 Task: Calculate the distance between Boston and Plum Island.
Action: Mouse moved to (268, 69)
Screenshot: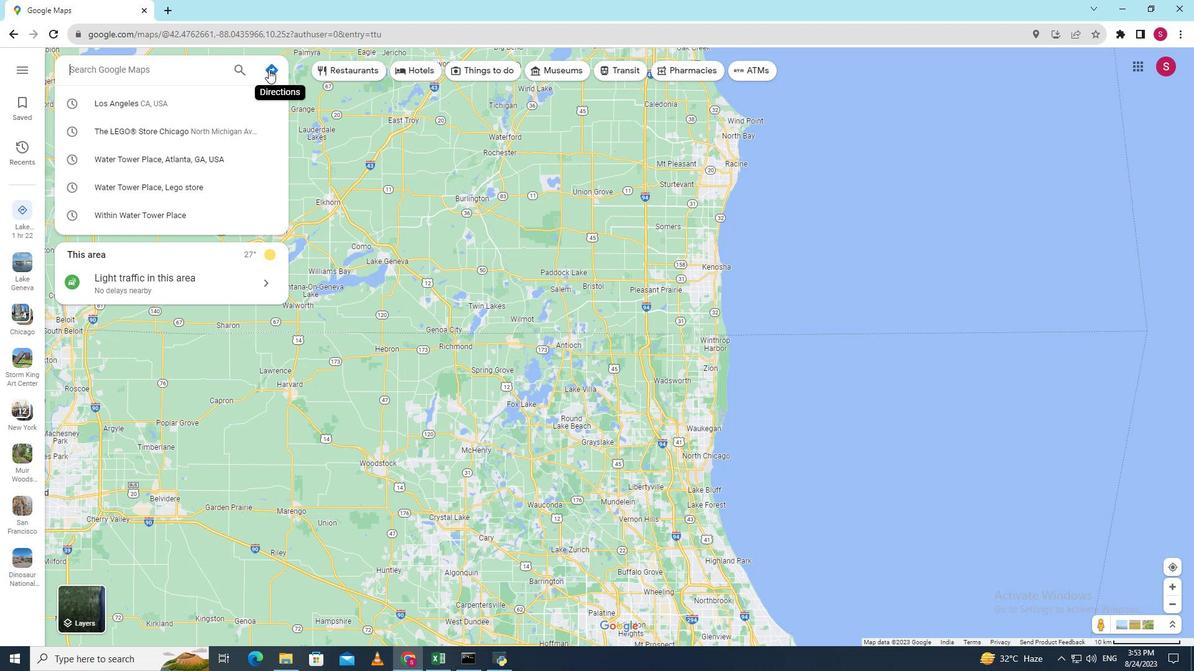 
Action: Mouse pressed left at (268, 69)
Screenshot: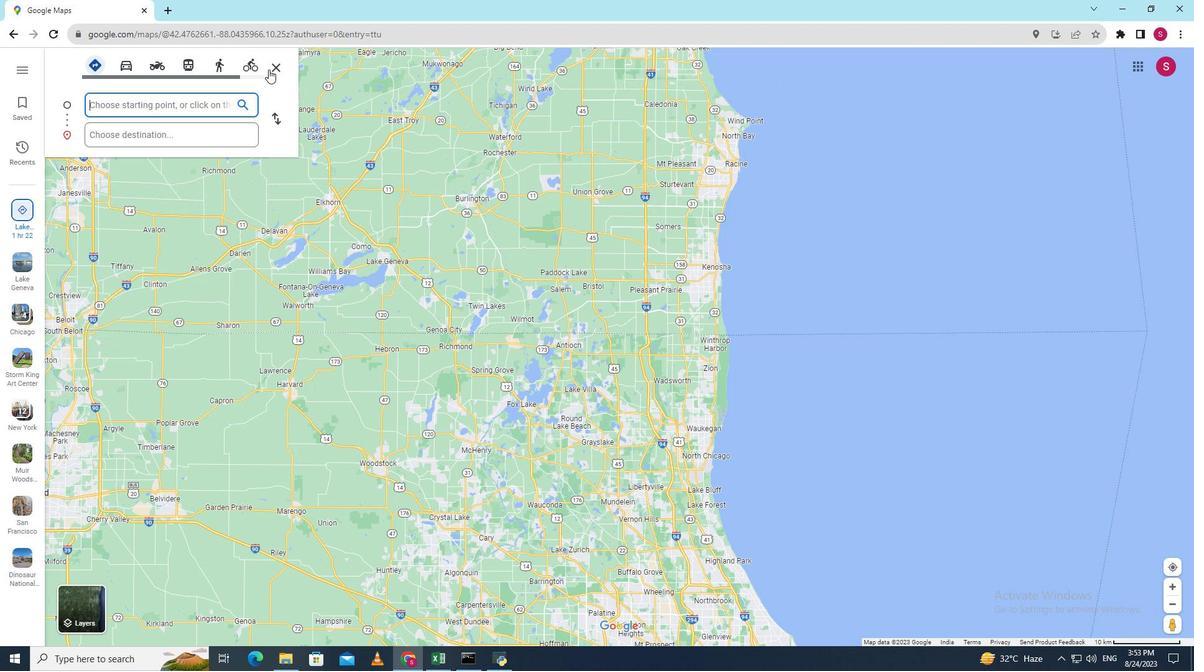 
Action: Key pressed <Key.shift><Key.shift><Key.shift><Key.shift><Key.shift><Key.shift><Key.shift><Key.shift><Key.shift><Key.shift>Boston
Screenshot: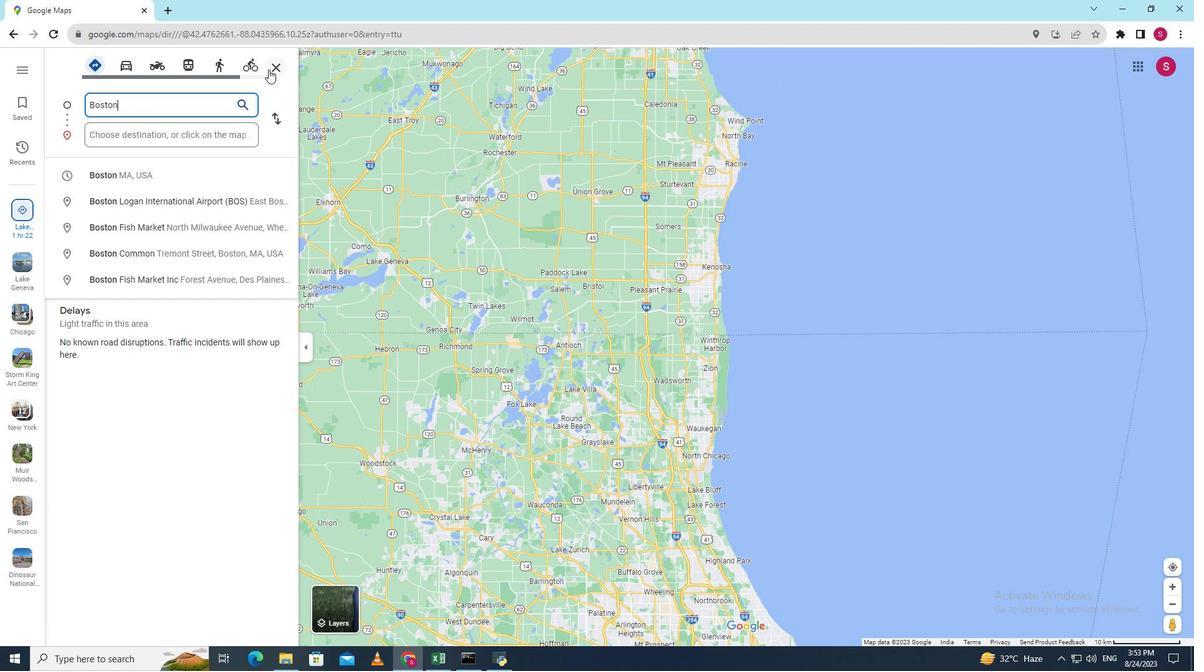 
Action: Mouse moved to (198, 135)
Screenshot: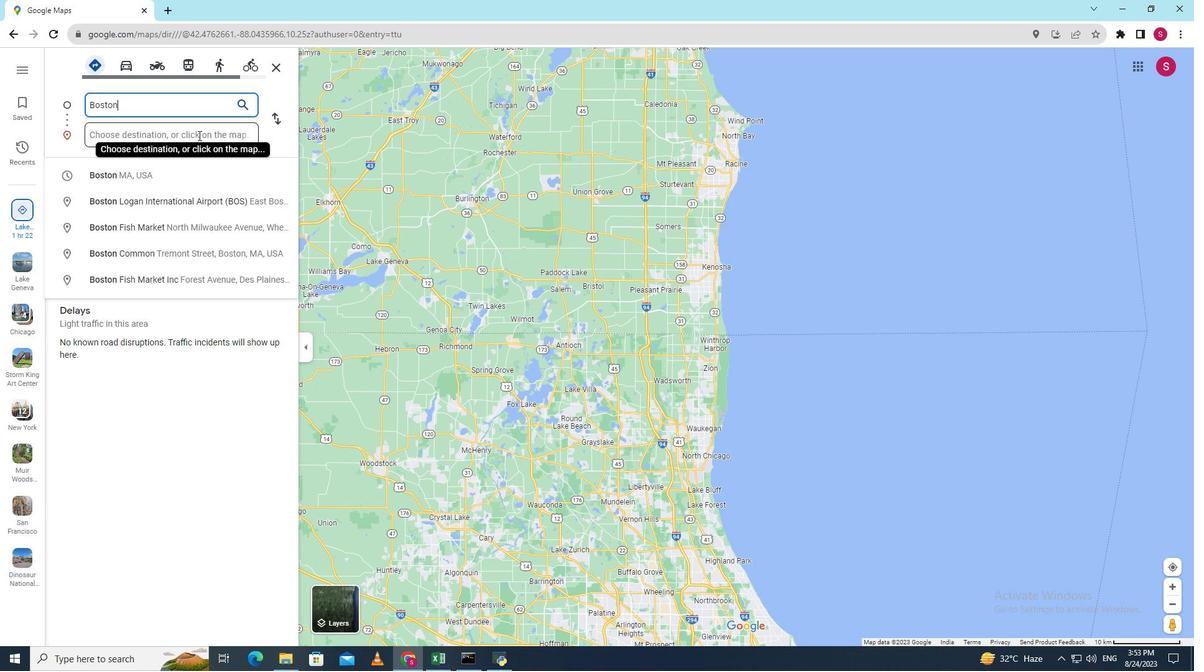 
Action: Mouse pressed left at (198, 135)
Screenshot: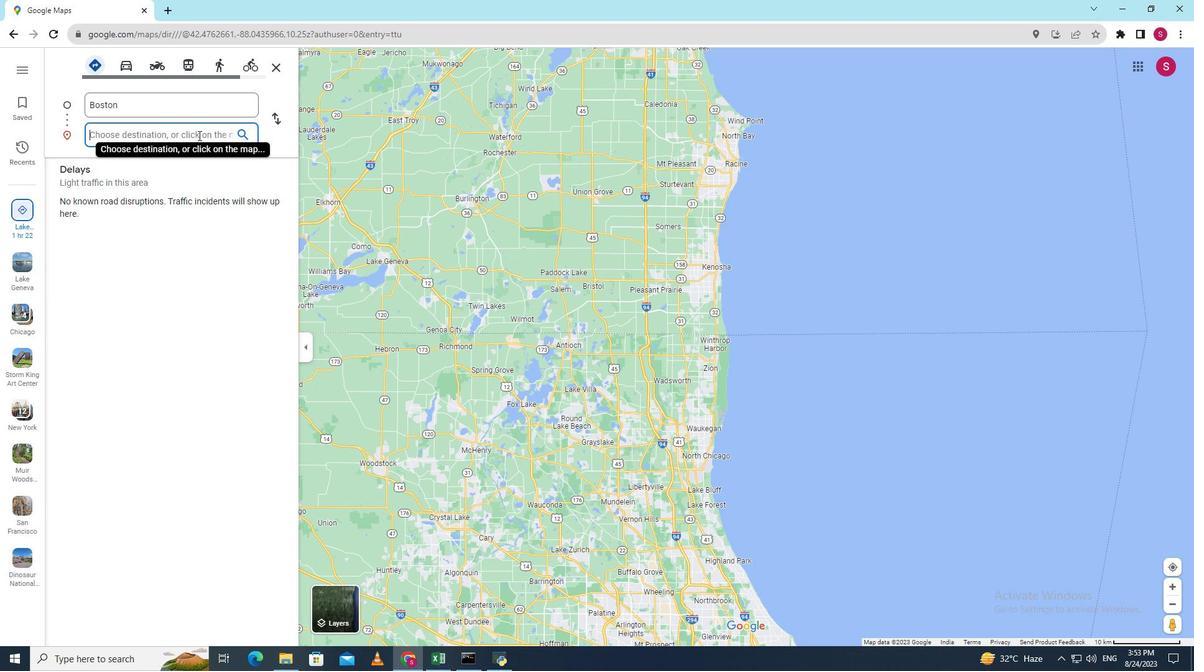 
Action: Key pressed <Key.shift><Key.shift><Key.shift><Key.shift><Key.shift>Plum<Key.space><Key.shift><Key.shift><Key.shift><Key.shift><Key.shift><Key.shift><Key.shift>Island<Key.enter>
Screenshot: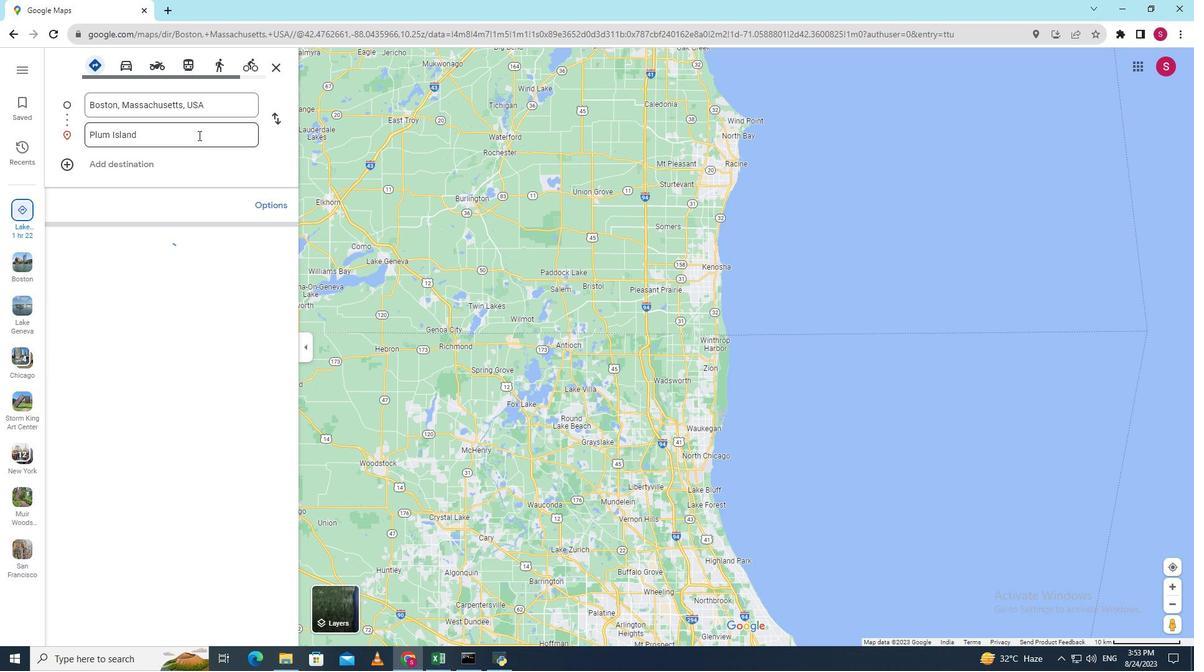 
Action: Mouse moved to (655, 615)
Screenshot: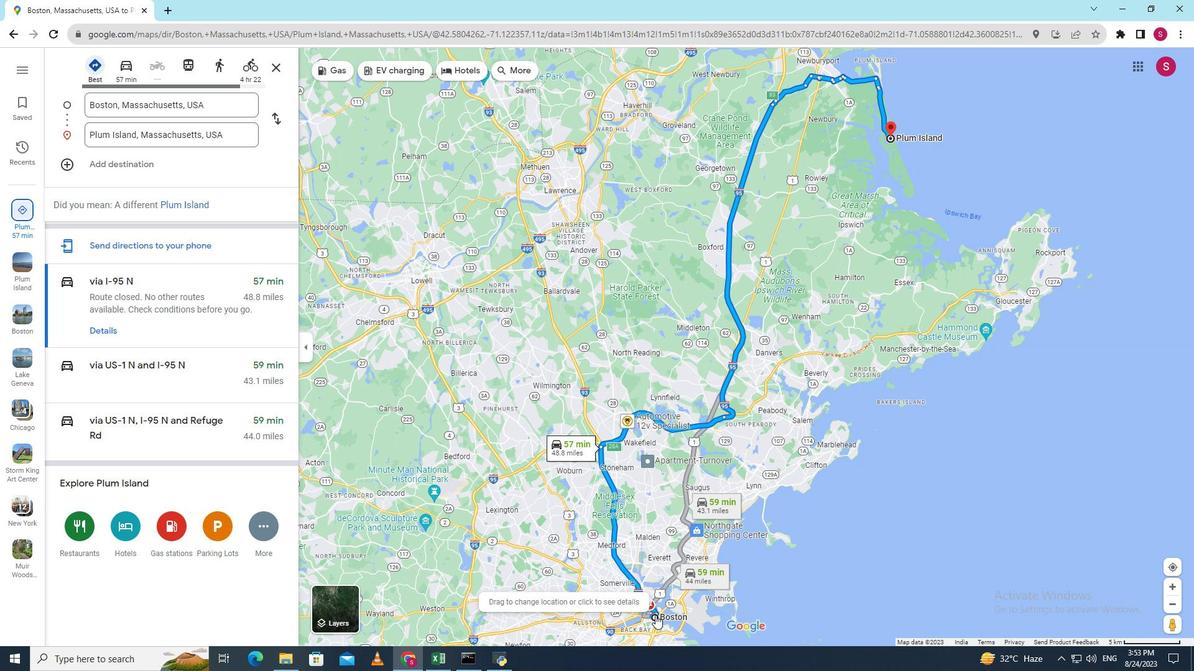 
Action: Mouse pressed right at (655, 615)
Screenshot: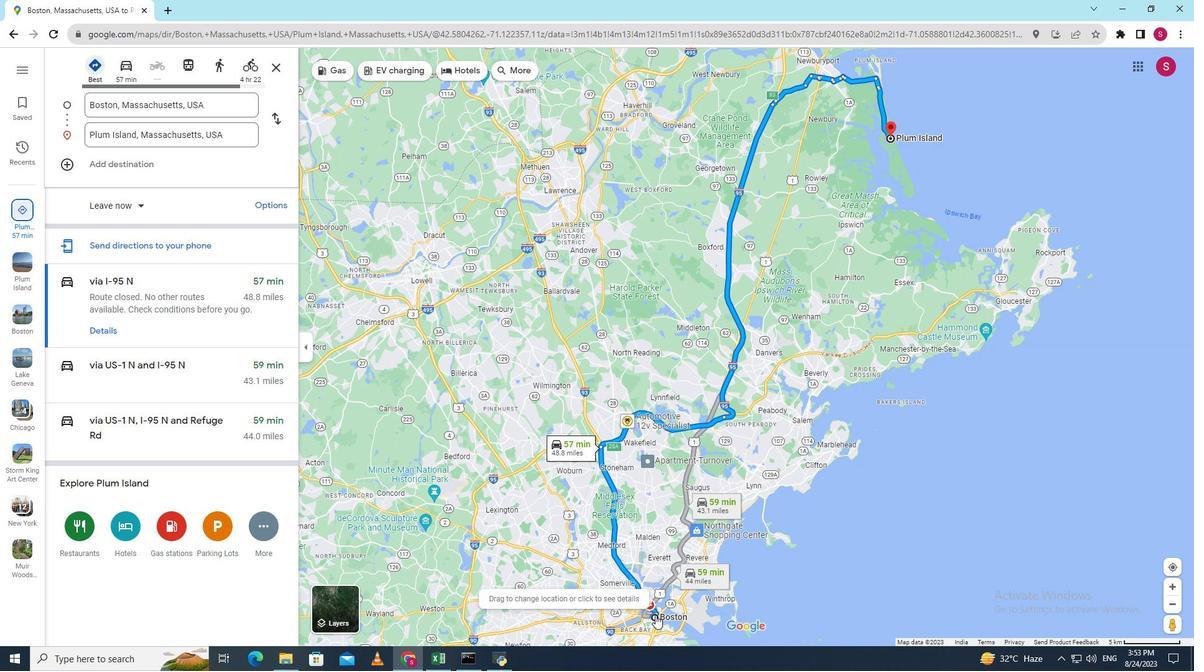 
Action: Mouse moved to (697, 623)
Screenshot: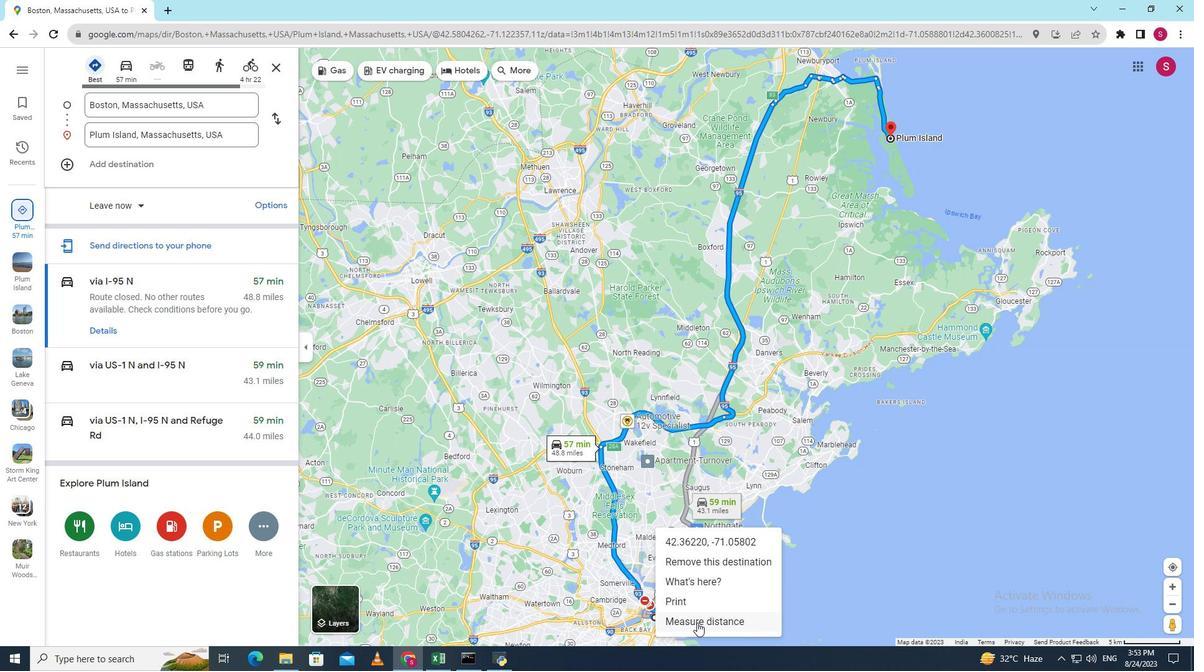 
Action: Mouse pressed left at (697, 623)
Screenshot: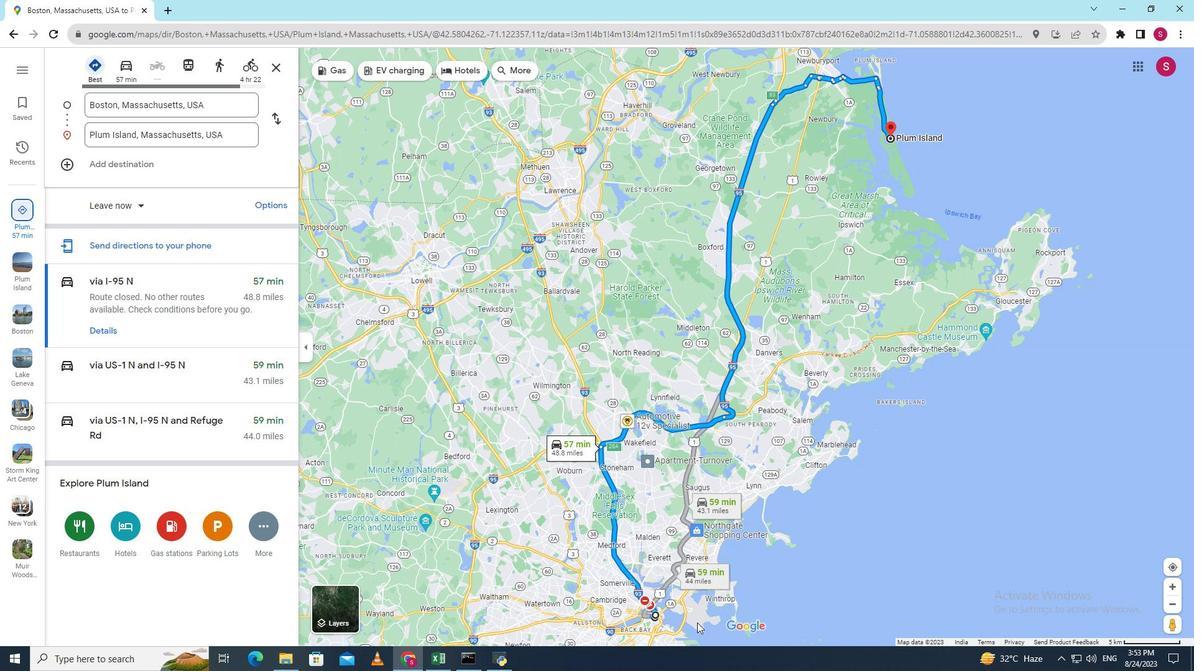 
Action: Mouse moved to (890, 138)
Screenshot: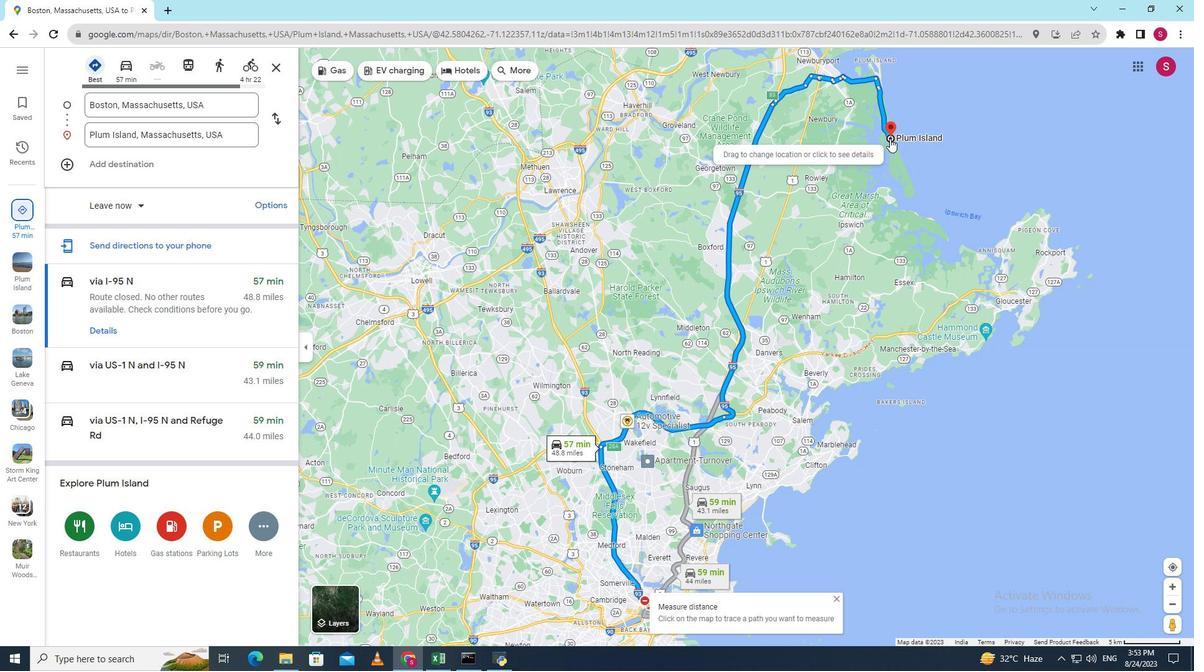 
Action: Mouse pressed right at (890, 138)
Screenshot: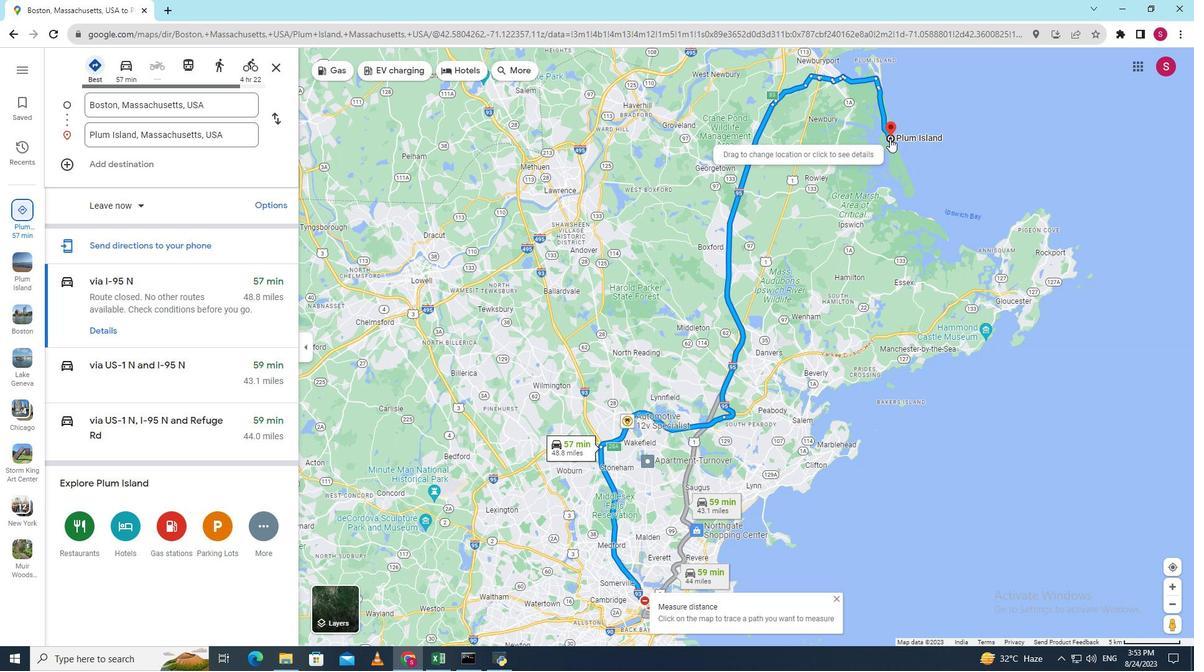 
Action: Mouse moved to (912, 230)
Screenshot: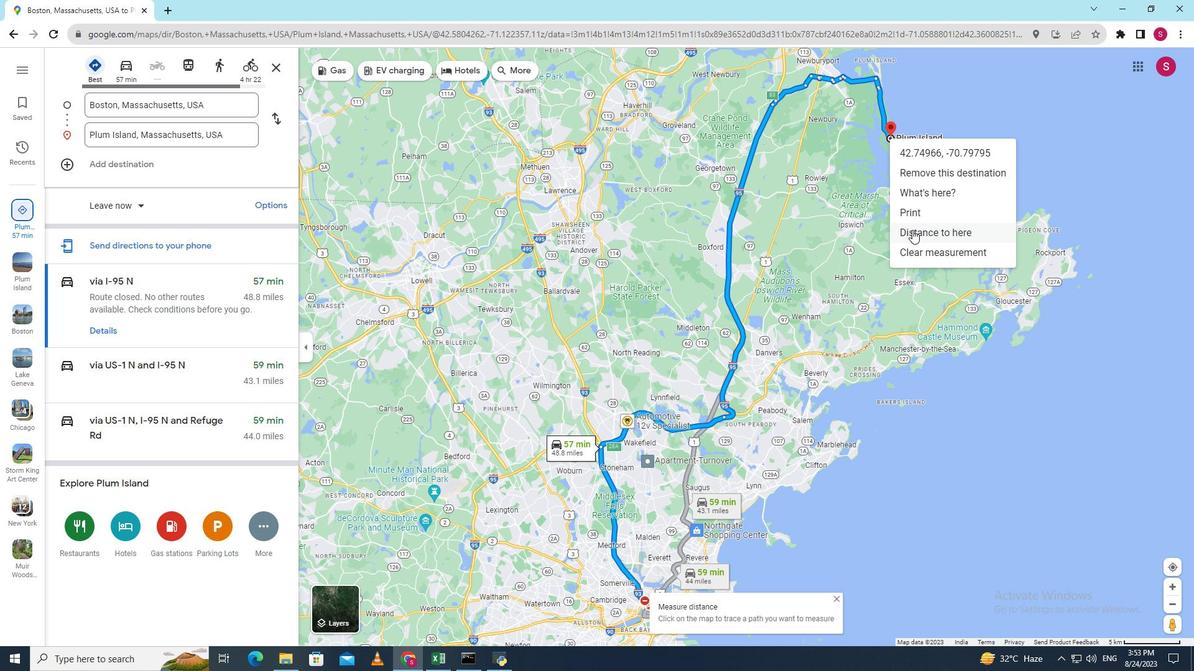 
Action: Mouse pressed left at (912, 230)
Screenshot: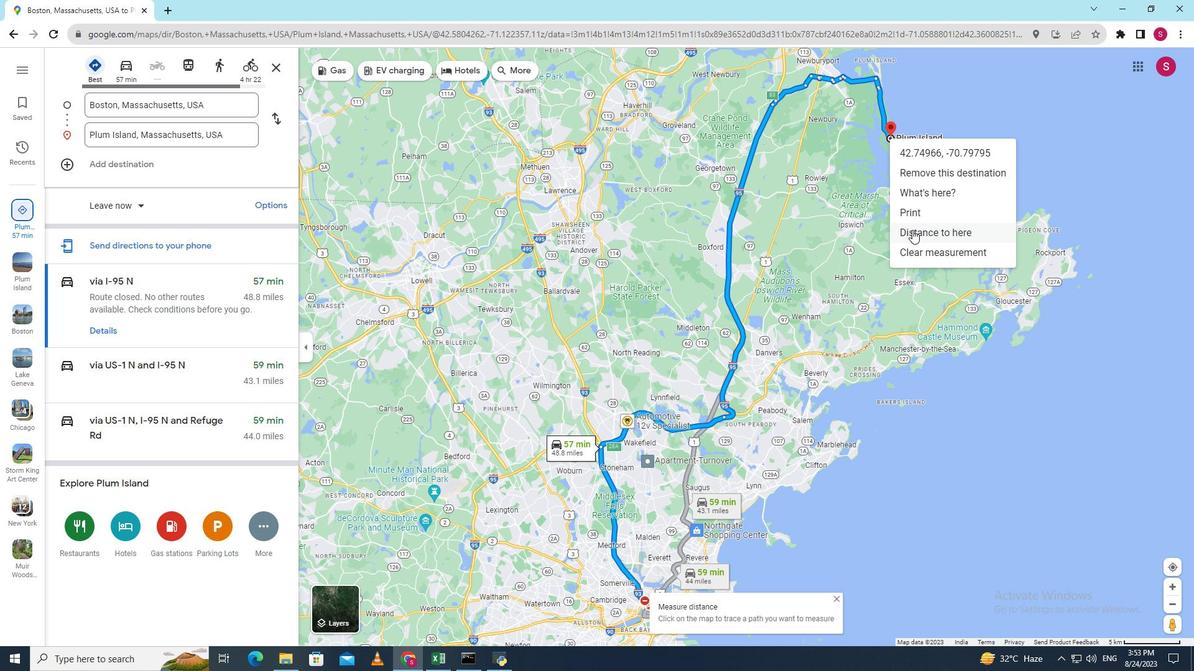 
Action: Mouse moved to (667, 617)
Screenshot: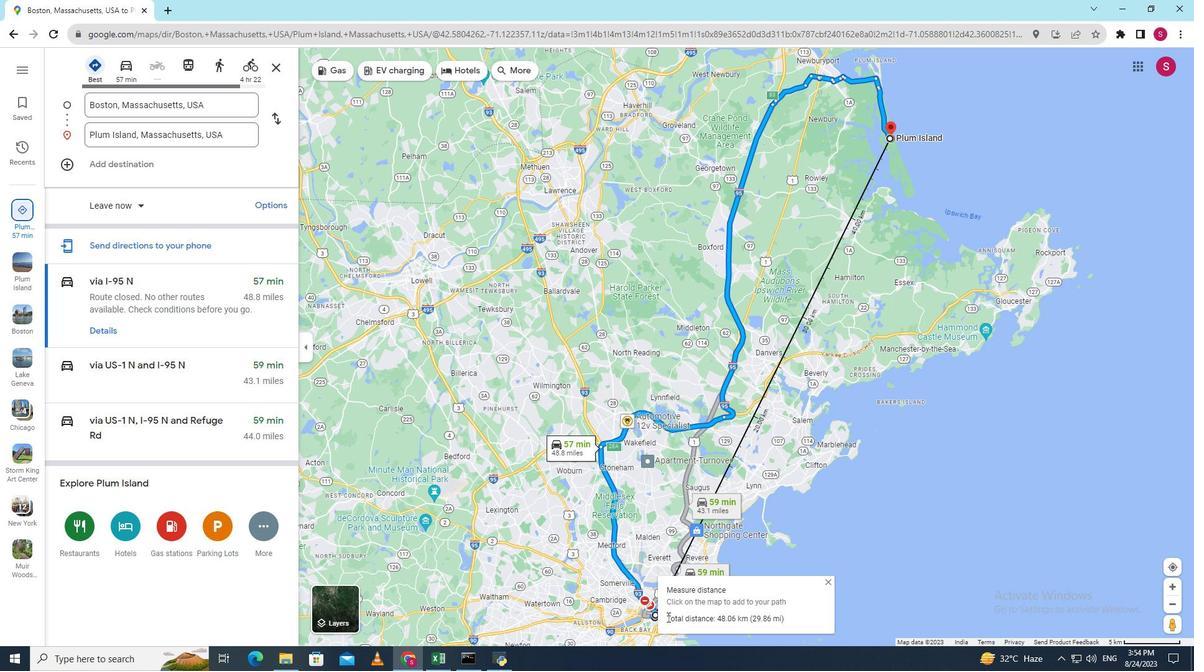 
Action: Mouse pressed left at (667, 617)
Screenshot: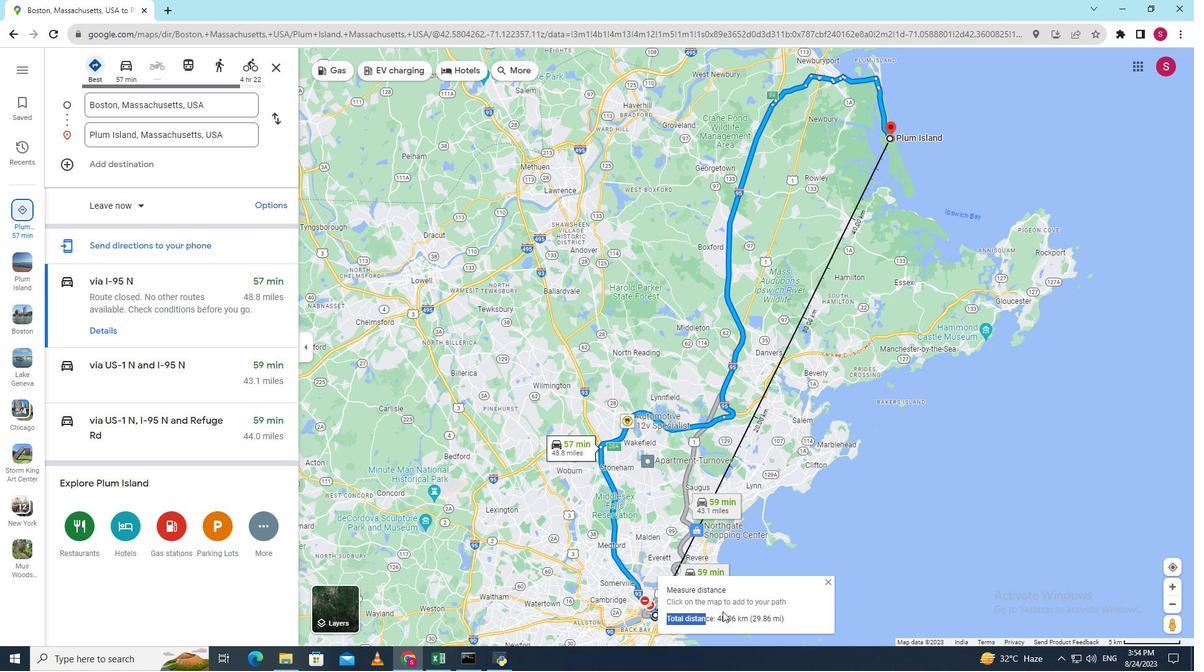
Action: Mouse moved to (830, 609)
Screenshot: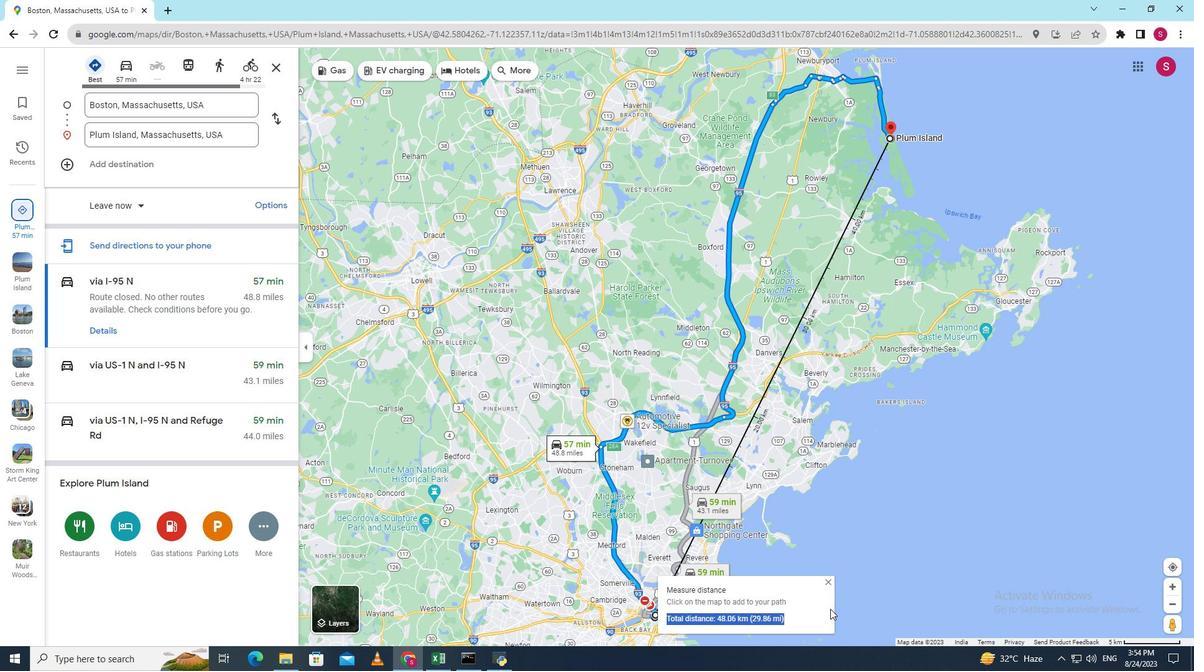 
